 Task: Create a section Code Conquest and in the section, add a milestone Service Level Agreement (SLA) Monitoring and Reporting in the project AgileKite
Action: Mouse moved to (11, 49)
Screenshot: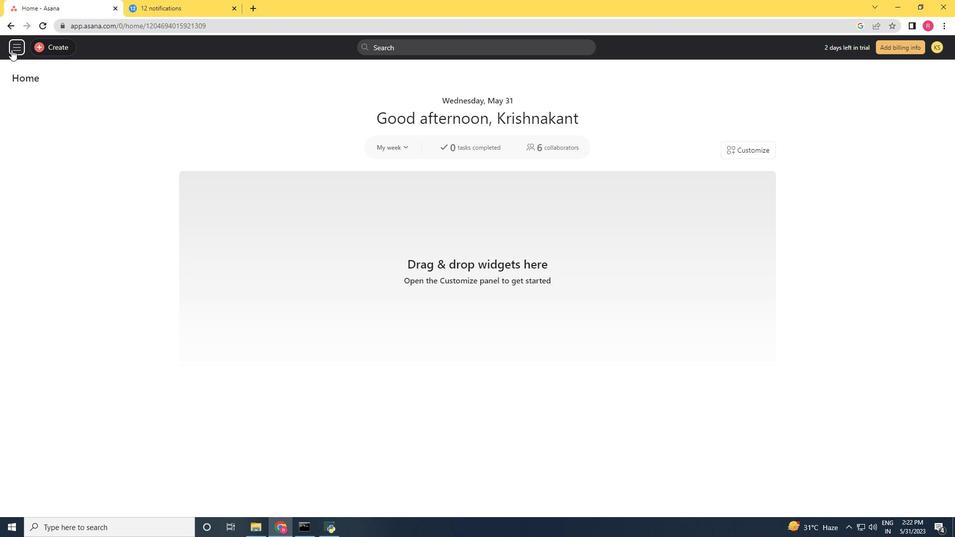 
Action: Mouse pressed left at (11, 49)
Screenshot: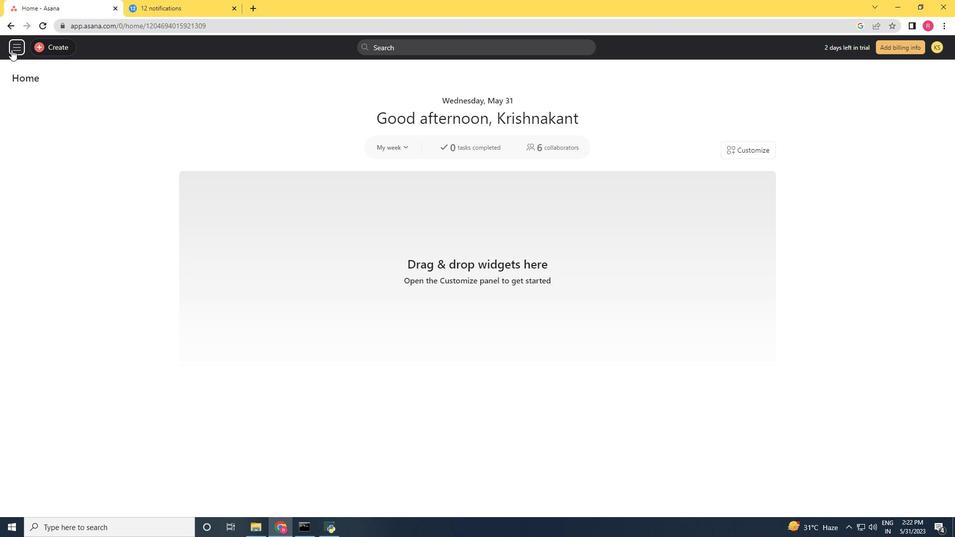 
Action: Mouse moved to (55, 234)
Screenshot: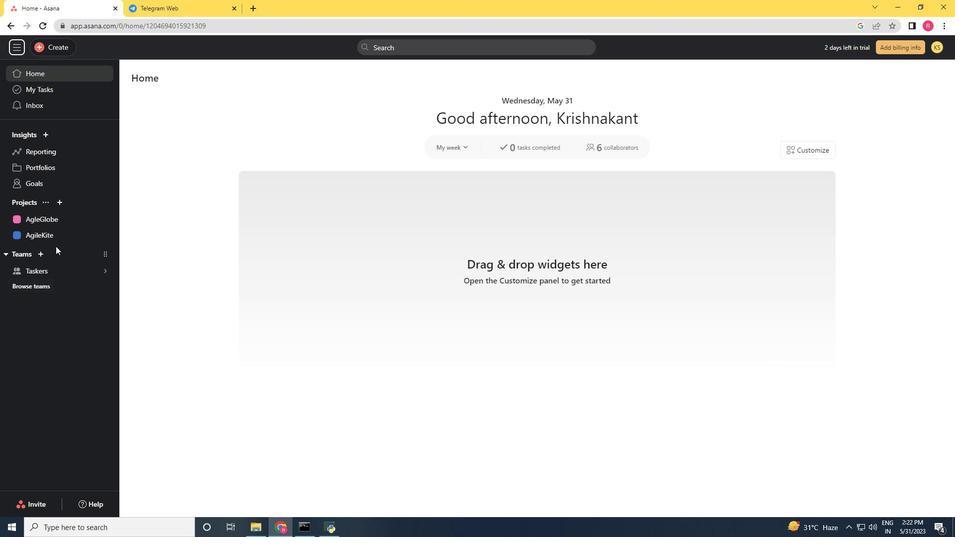 
Action: Mouse pressed left at (55, 234)
Screenshot: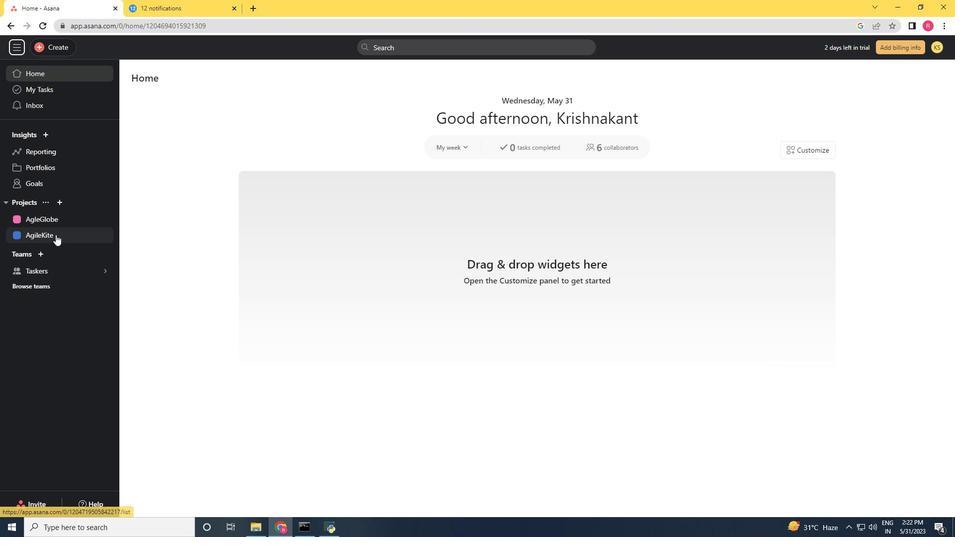 
Action: Mouse moved to (365, 326)
Screenshot: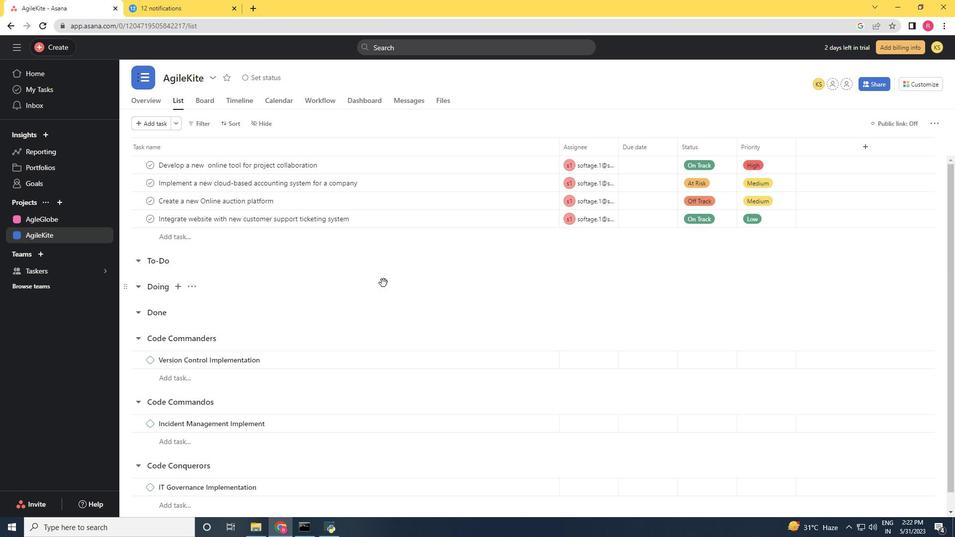 
Action: Mouse scrolled (368, 318) with delta (0, 0)
Screenshot: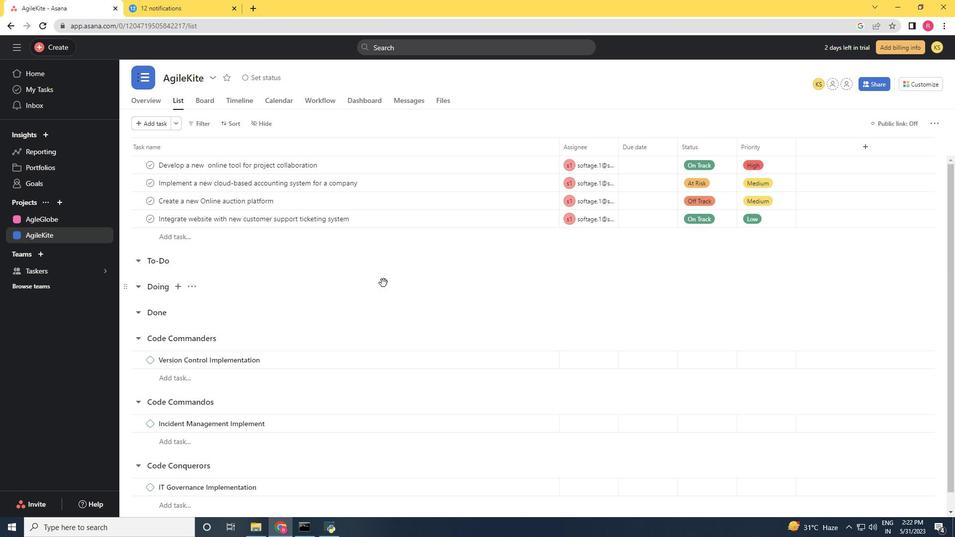 
Action: Mouse moved to (362, 331)
Screenshot: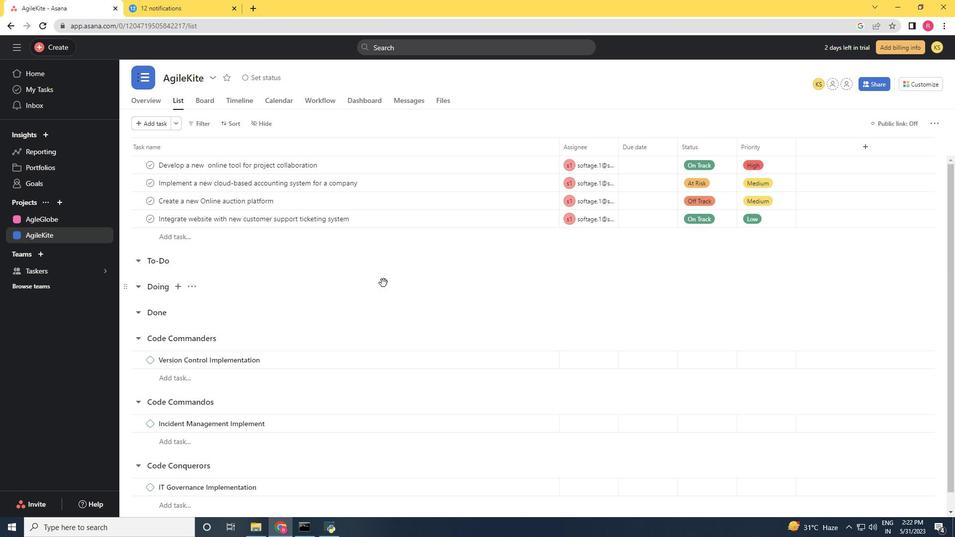
Action: Mouse scrolled (362, 330) with delta (0, 0)
Screenshot: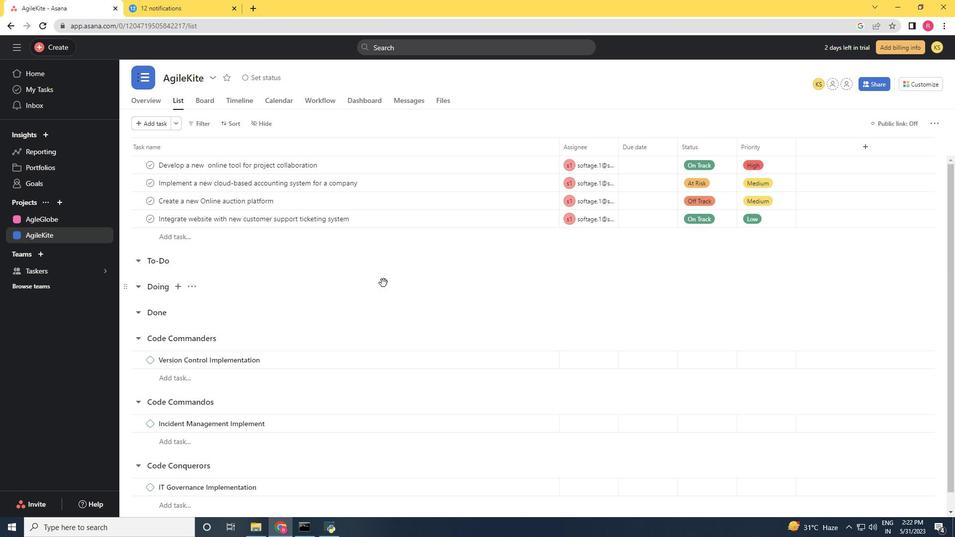 
Action: Mouse moved to (357, 340)
Screenshot: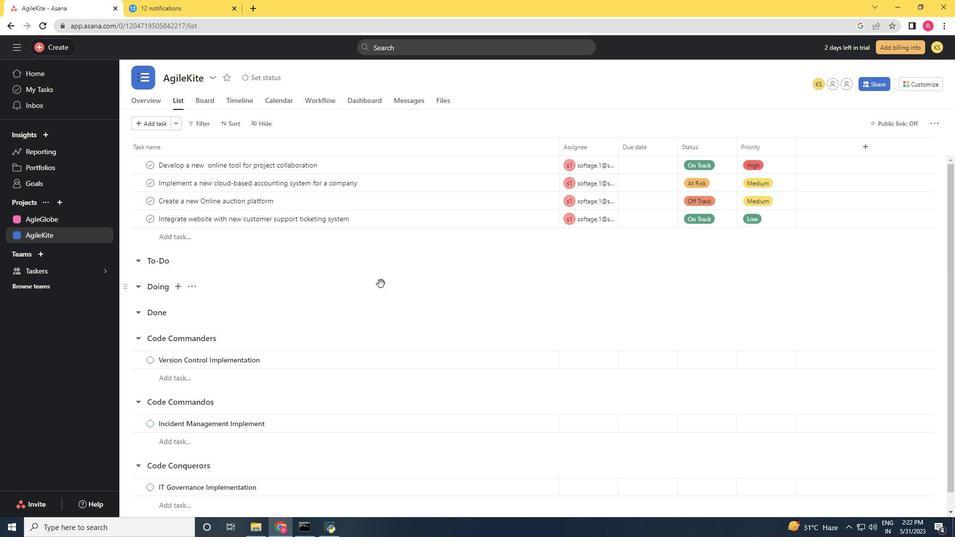 
Action: Mouse scrolled (357, 339) with delta (0, 0)
Screenshot: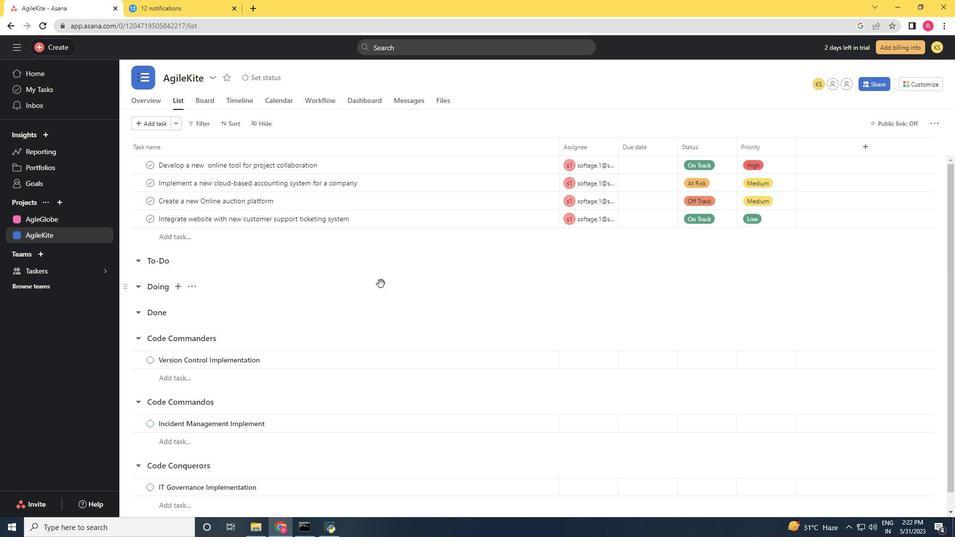 
Action: Mouse moved to (352, 348)
Screenshot: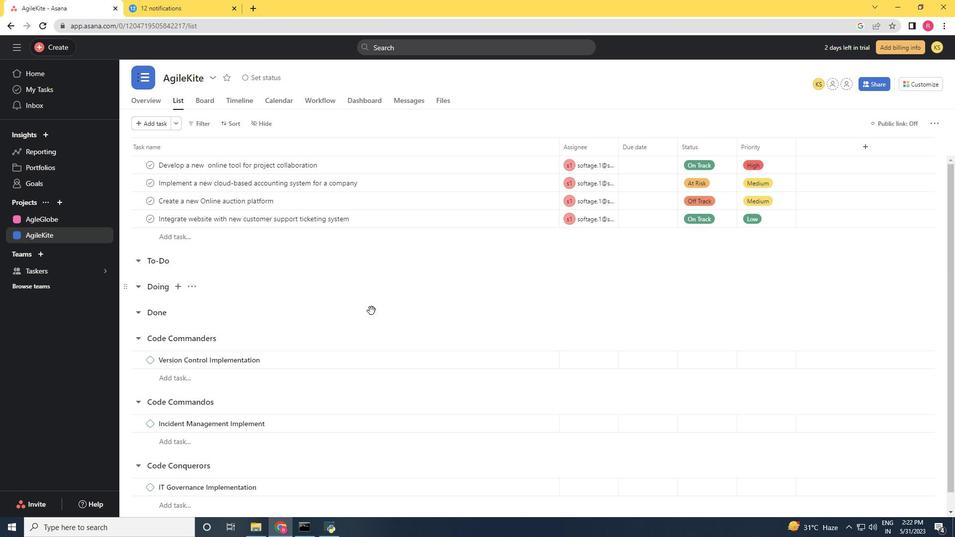 
Action: Mouse scrolled (352, 347) with delta (0, 0)
Screenshot: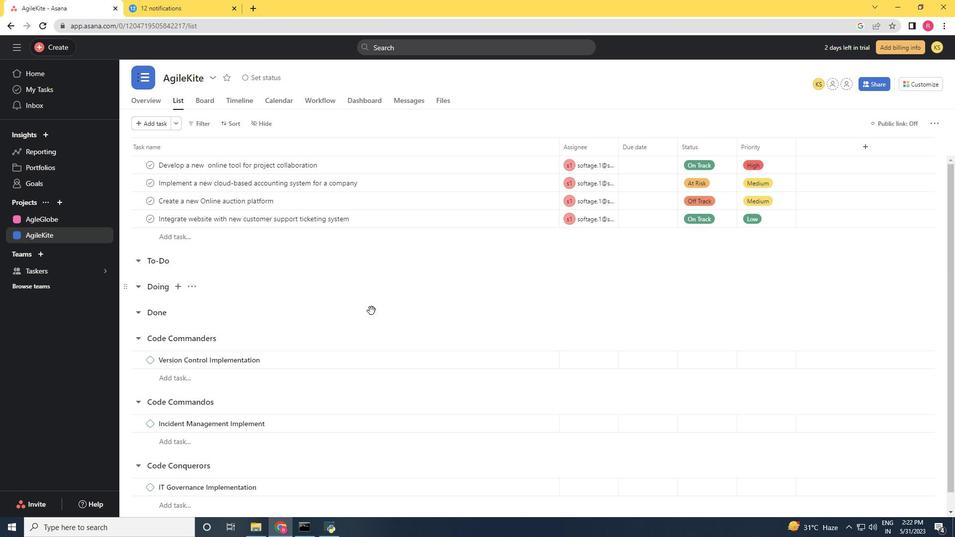 
Action: Mouse moved to (347, 355)
Screenshot: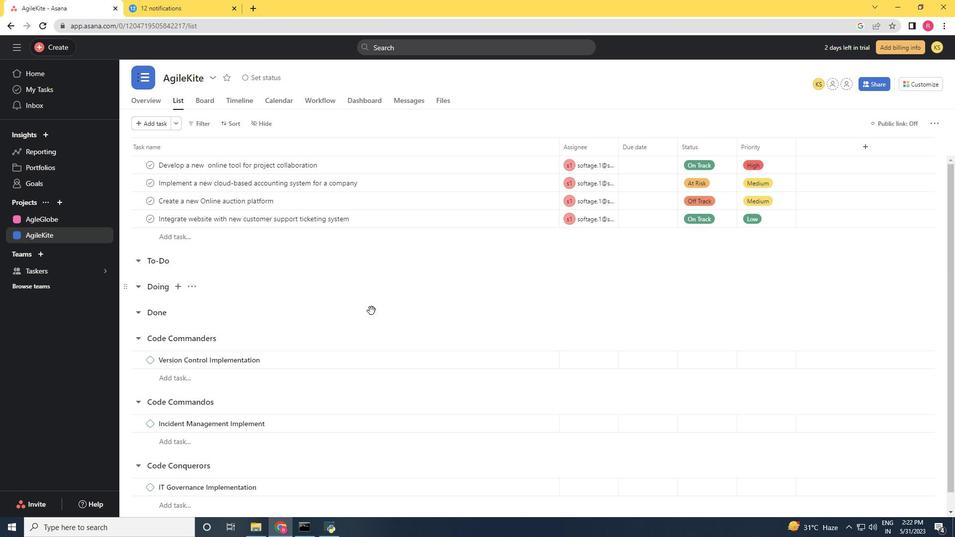 
Action: Mouse scrolled (347, 354) with delta (0, 0)
Screenshot: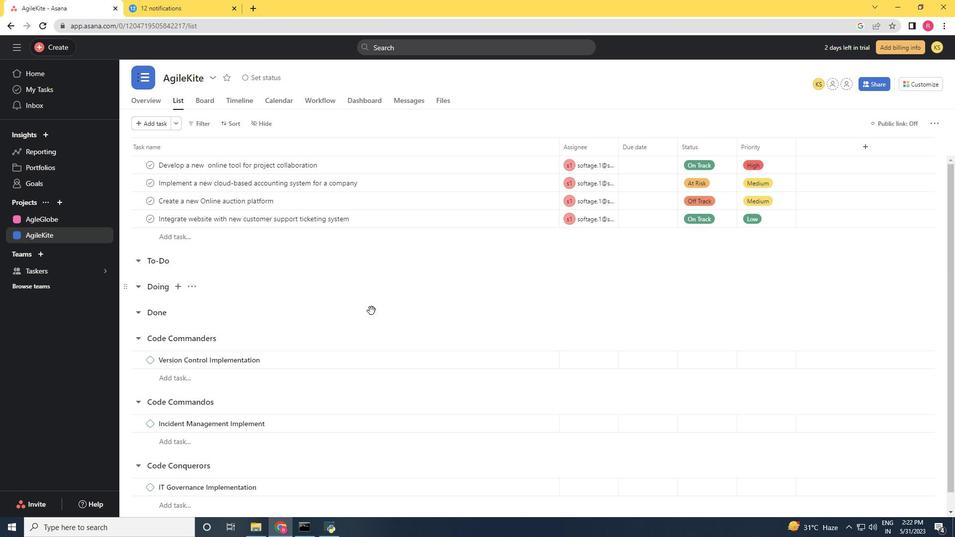 
Action: Mouse moved to (341, 359)
Screenshot: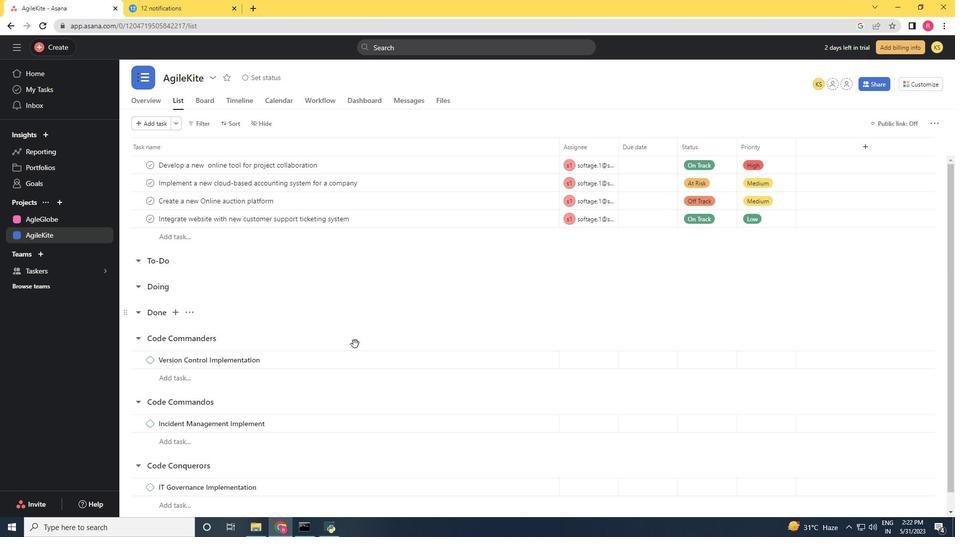 
Action: Mouse scrolled (341, 359) with delta (0, 0)
Screenshot: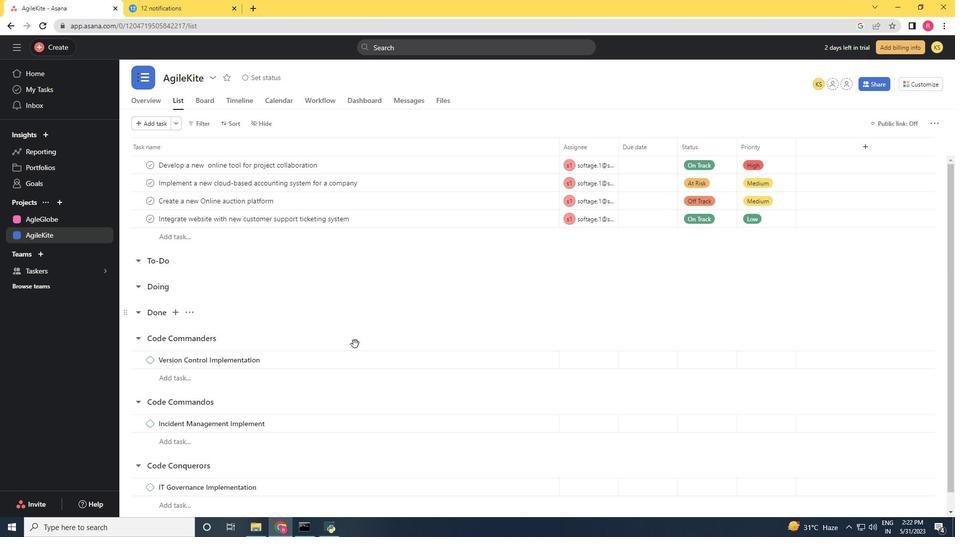 
Action: Mouse moved to (172, 513)
Screenshot: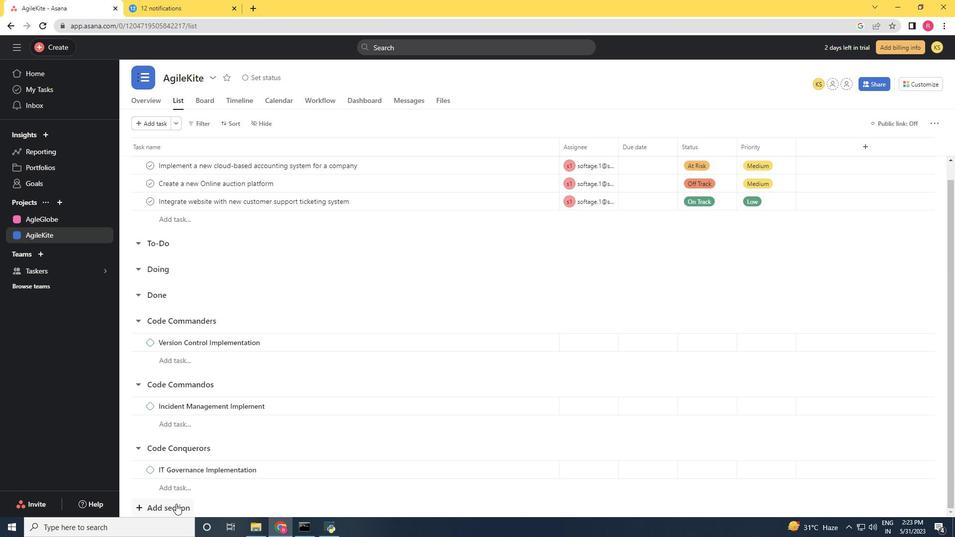 
Action: Mouse pressed left at (172, 513)
Screenshot: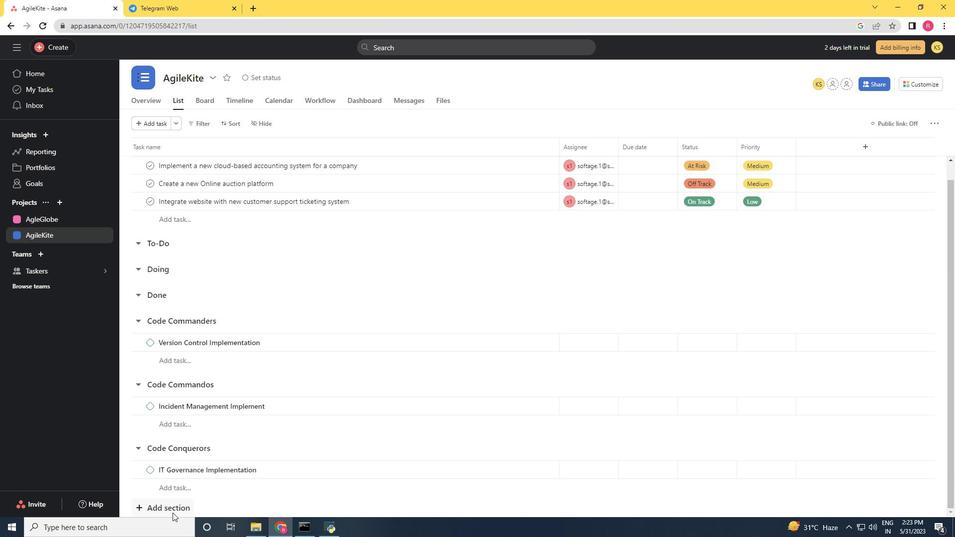 
Action: Mouse moved to (171, 506)
Screenshot: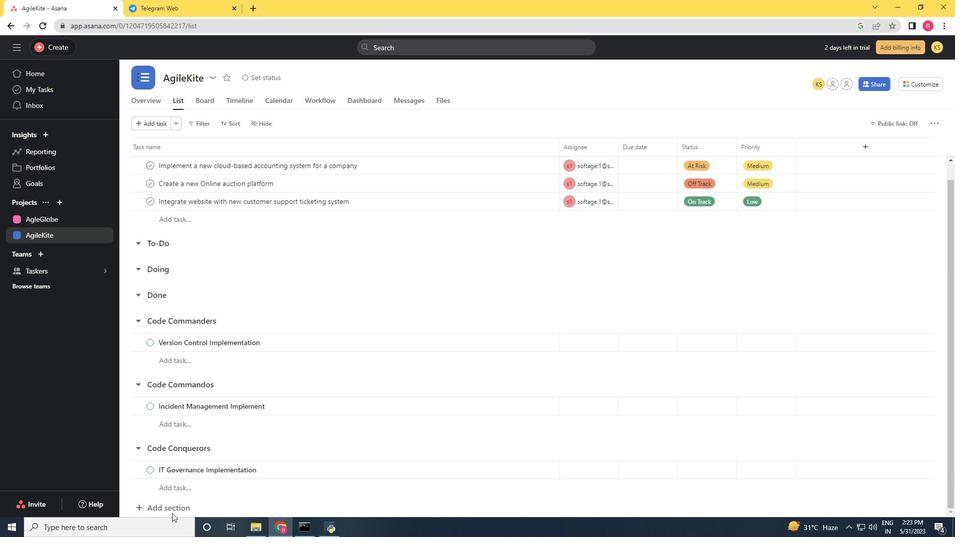 
Action: Mouse scrolled (171, 506) with delta (0, 0)
Screenshot: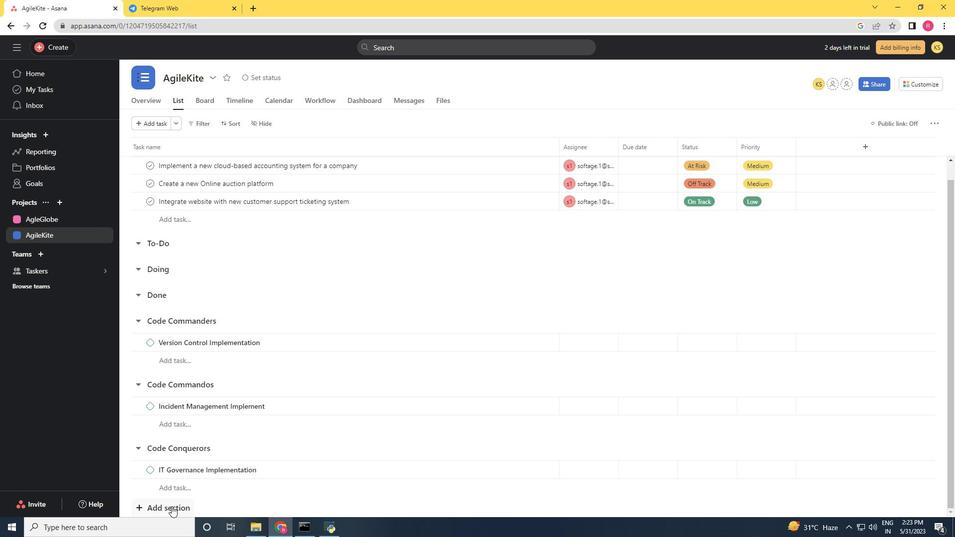 
Action: Mouse scrolled (171, 506) with delta (0, 0)
Screenshot: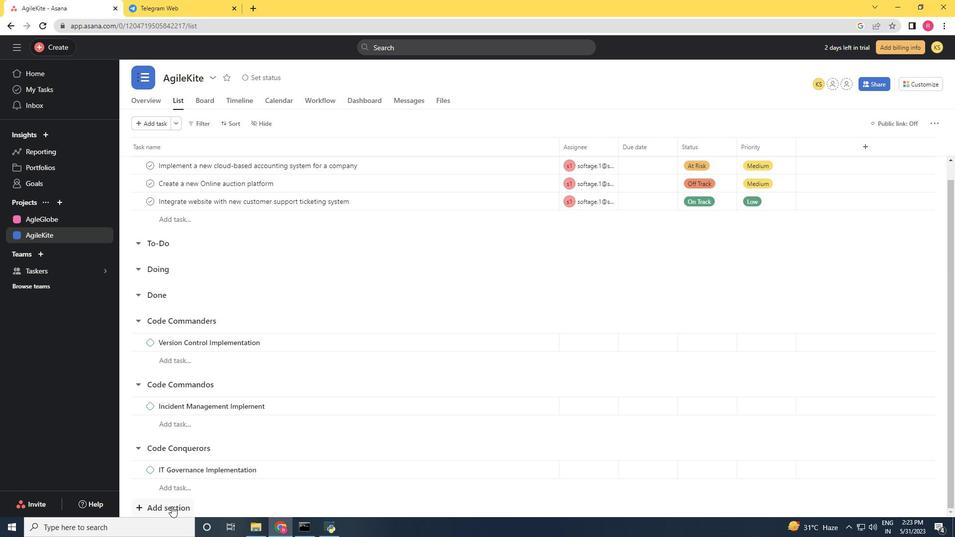 
Action: Mouse pressed left at (171, 506)
Screenshot: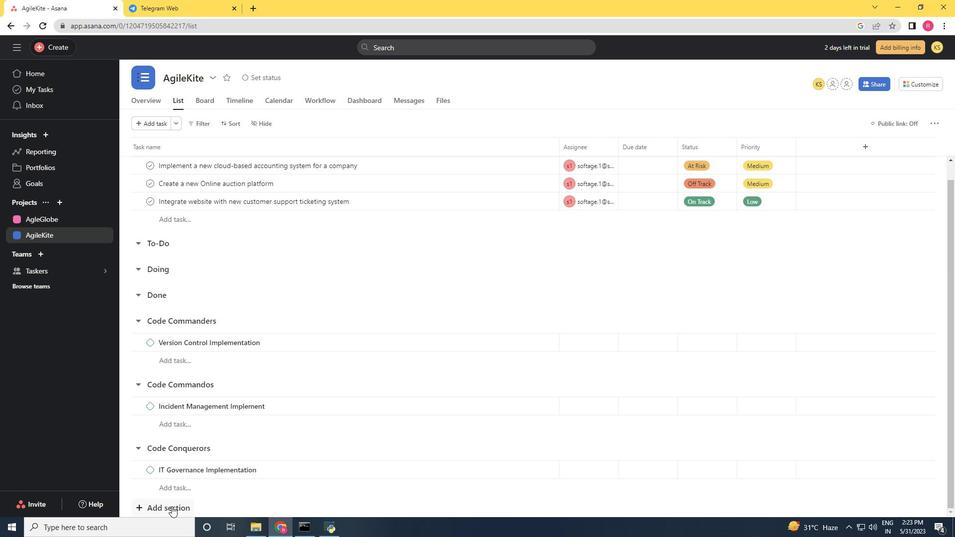 
Action: Key pressed <Key.shift>Code<Key.space>
Screenshot: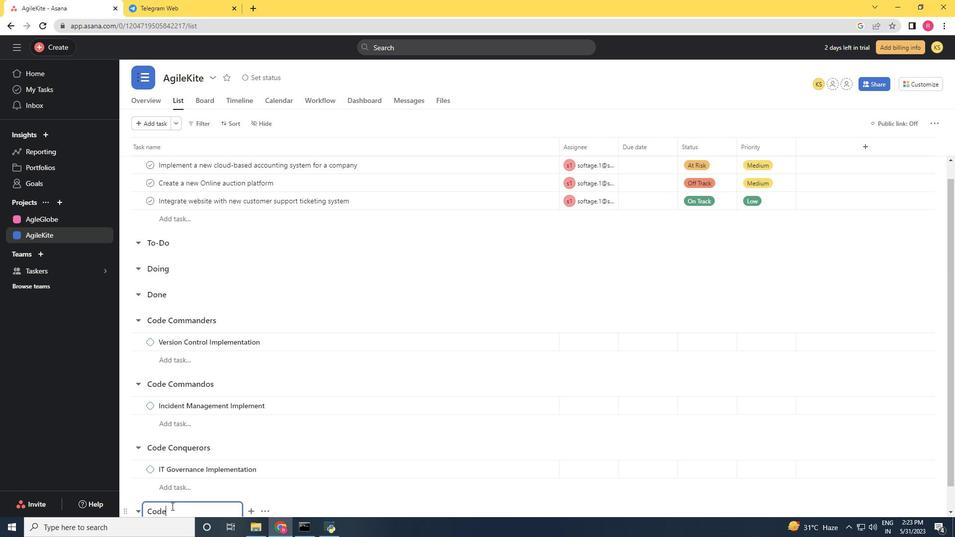 
Action: Mouse moved to (336, 494)
Screenshot: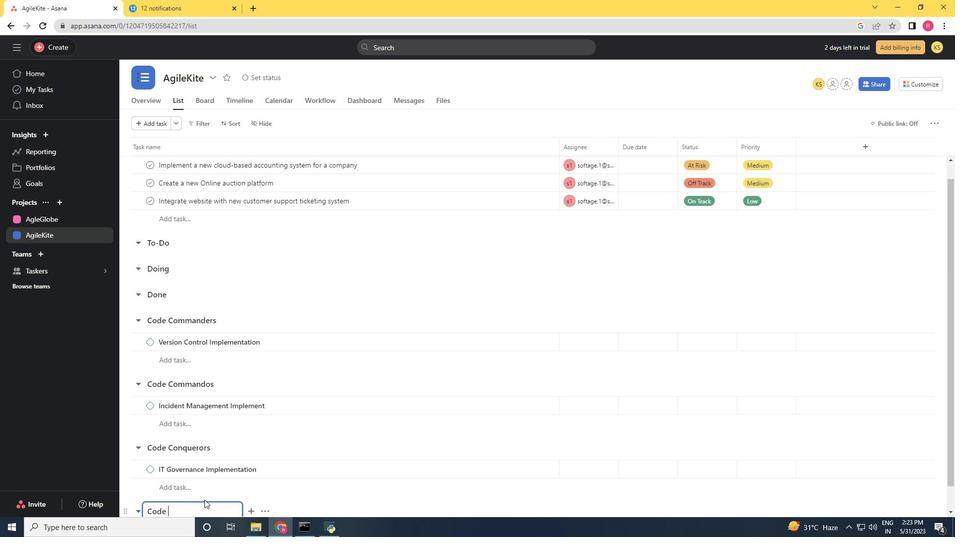 
Action: Mouse scrolled (336, 493) with delta (0, 0)
Screenshot: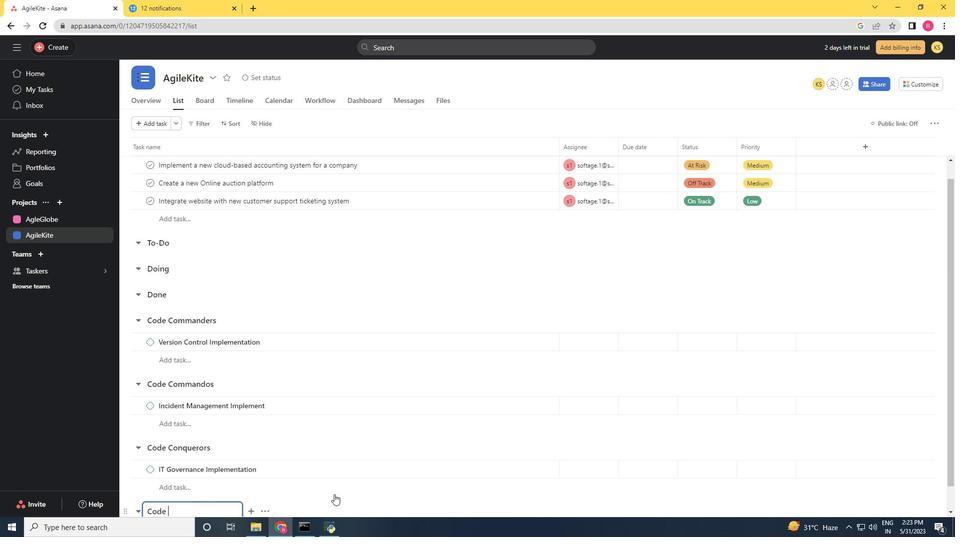 
Action: Mouse scrolled (336, 493) with delta (0, 0)
Screenshot: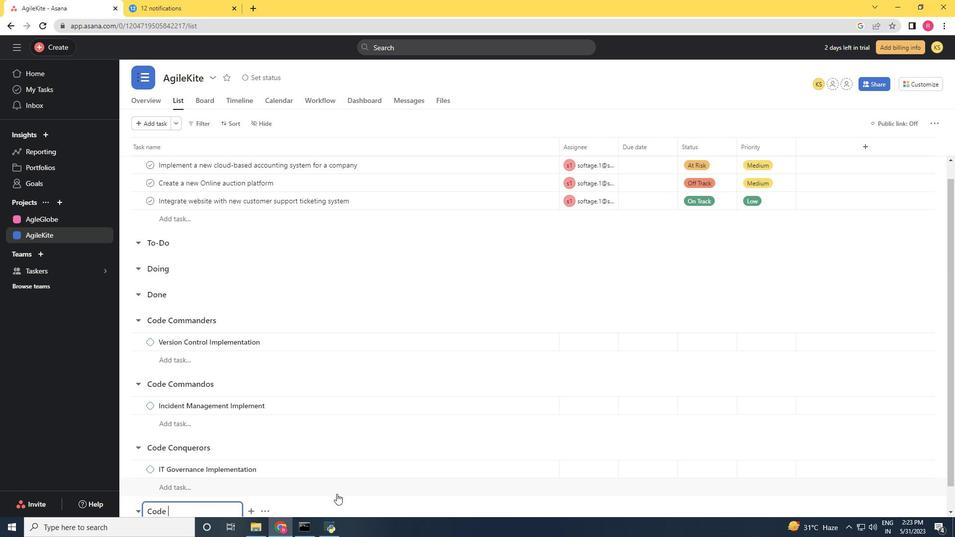 
Action: Mouse scrolled (336, 493) with delta (0, 0)
Screenshot: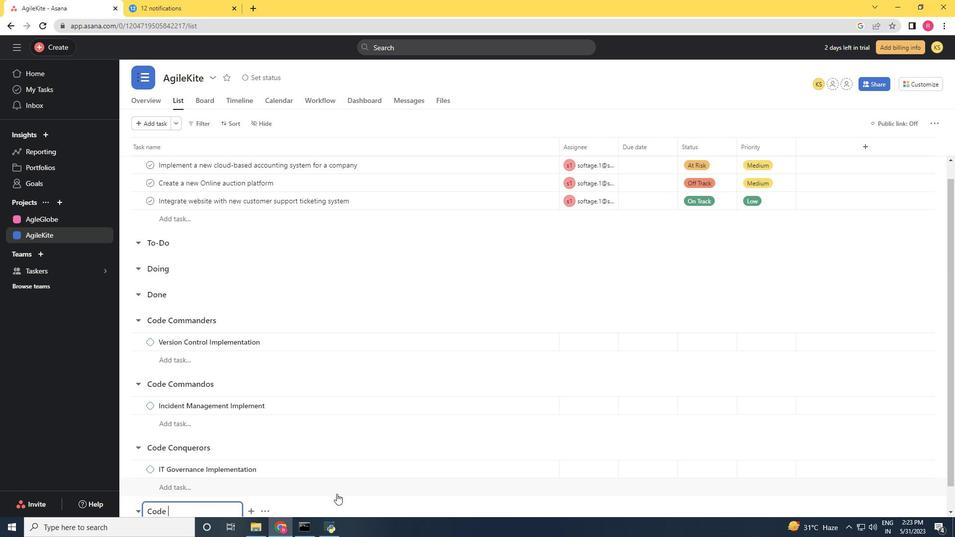 
Action: Key pressed <Key.shift>Conquest<Key.enter><Key.shift>Service<Key.space><Key.shift><Key.shift><Key.shift>Level<Key.space><Key.shift>Agreement
Screenshot: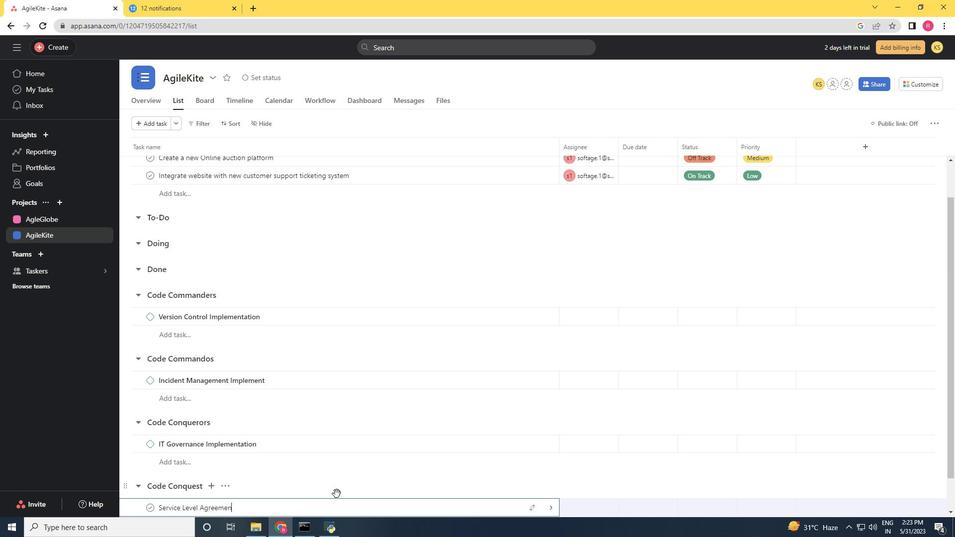 
Action: Mouse scrolled (336, 493) with delta (0, 0)
Screenshot: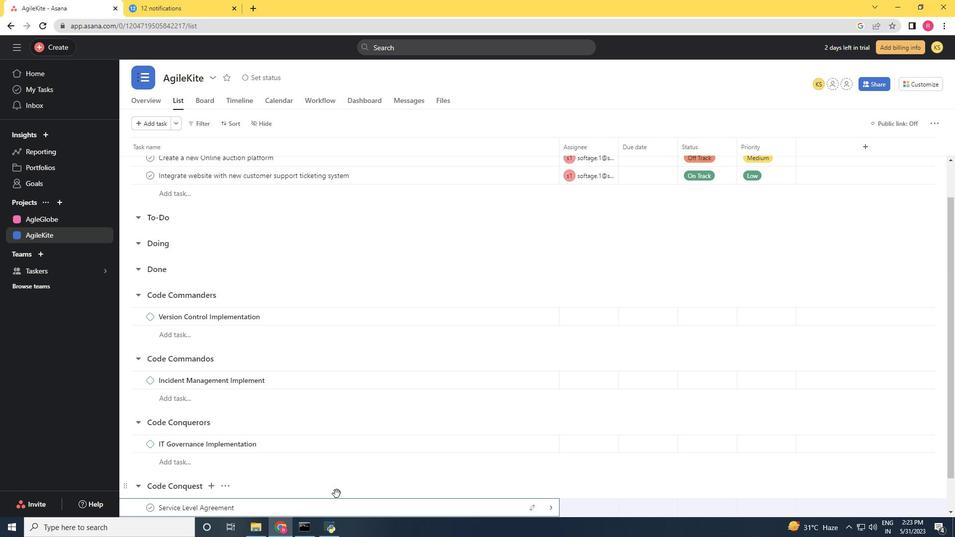 
Action: Mouse scrolled (336, 493) with delta (0, 0)
Screenshot: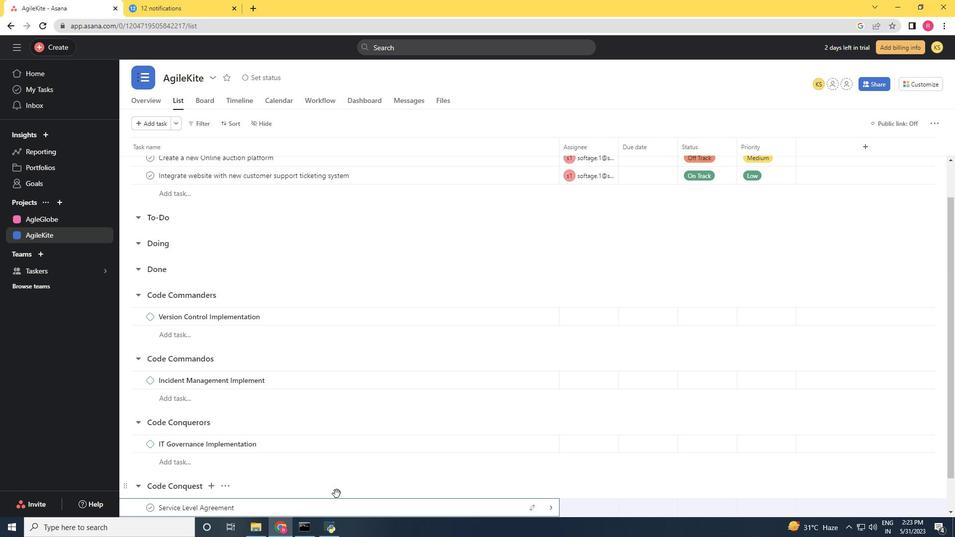 
Action: Mouse scrolled (336, 493) with delta (0, 0)
Screenshot: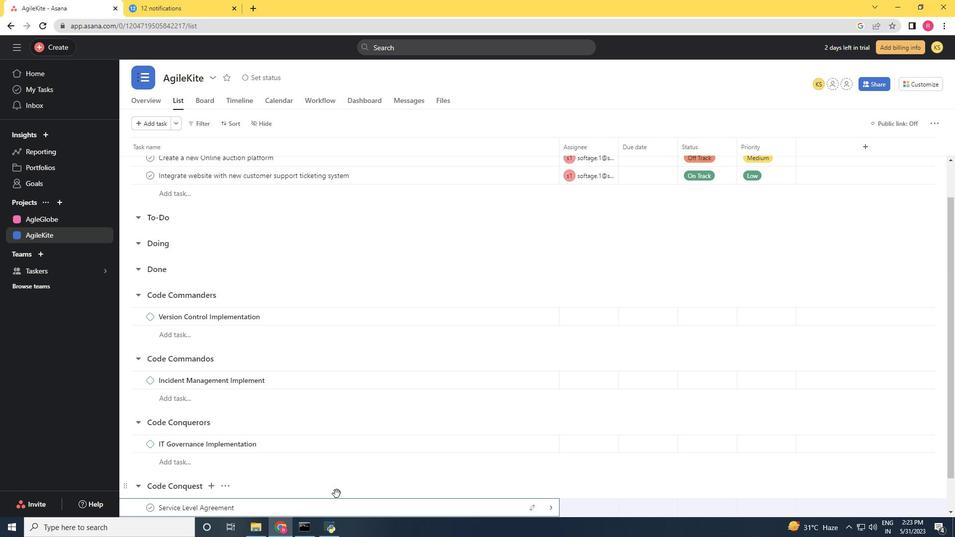 
Action: Key pressed <Key.space><Key.shift_r><Key.shift_r><Key.shift_r><Key.shift_r><Key.shift_r><Key.shift_r><Key.shift_r><Key.shift_r><Key.shift_r><Key.shift_r><Key.shift_r><Key.shift_r><Key.shift_r><Key.shift_r><Key.shift_r><Key.shift_r>(<Key.shift_r>SLA<Key.shift_r><Key.shift_r><Key.shift_r><Key.shift_r><Key.shift_r>)<Key.space><Key.shift>Monitoi<Key.backspace>ring<Key.space>and<Key.space><Key.shift>Reporting
Screenshot: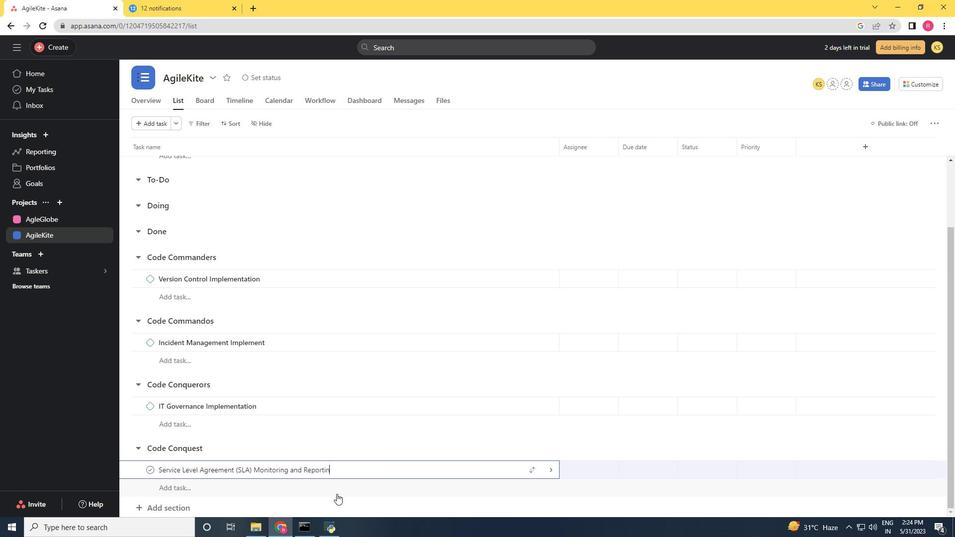 
Action: Mouse moved to (351, 470)
Screenshot: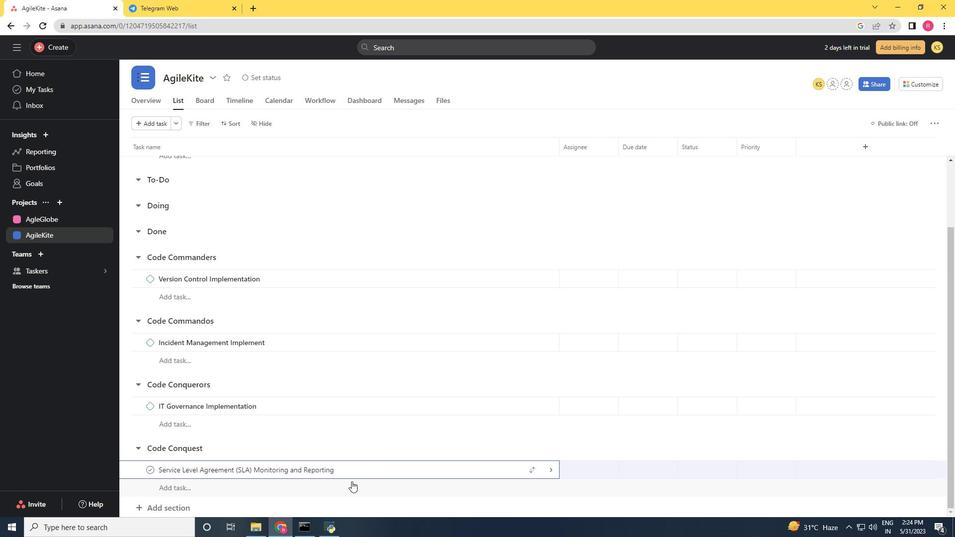 
Action: Mouse pressed right at (351, 470)
Screenshot: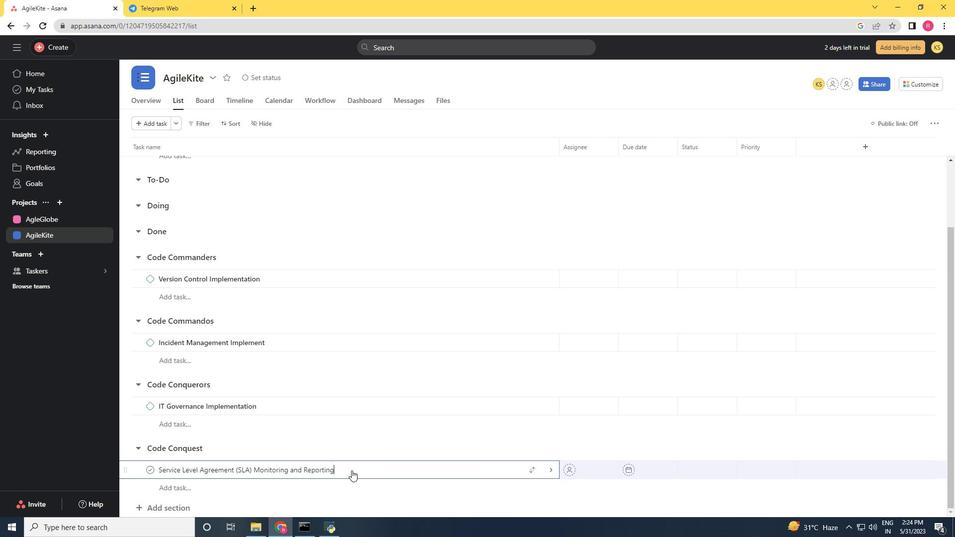 
Action: Mouse moved to (386, 416)
Screenshot: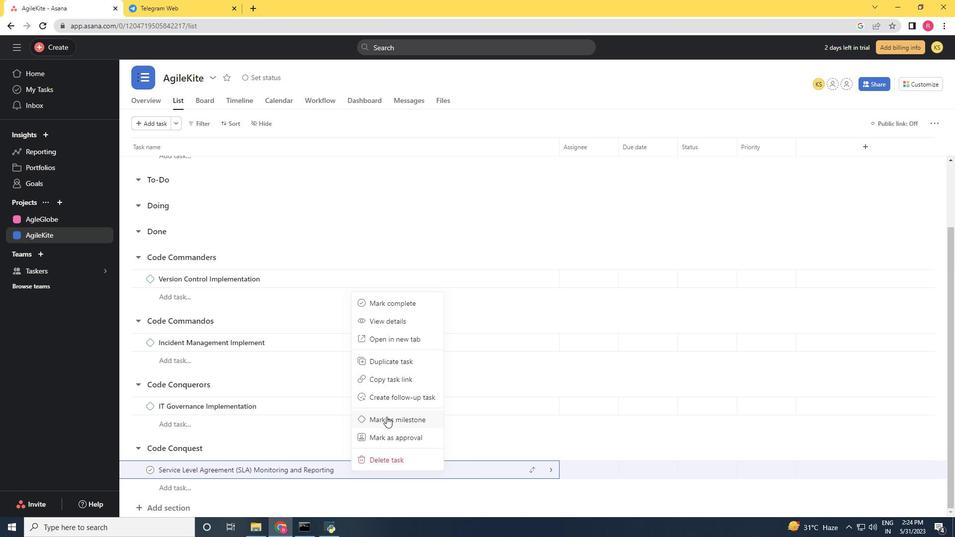
Action: Mouse pressed left at (386, 416)
Screenshot: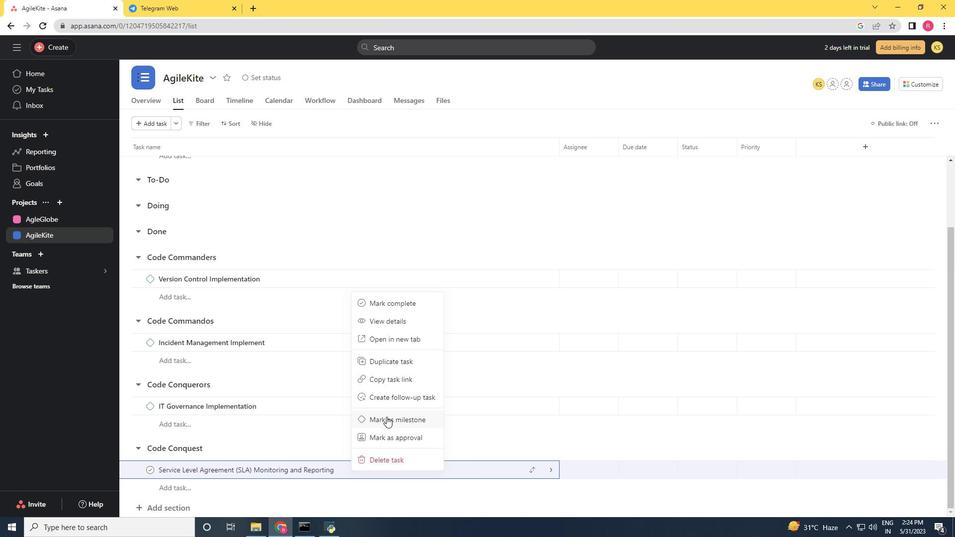 
